 Task: Add Sprouts Organic Raisins to the cart.
Action: Mouse moved to (20, 85)
Screenshot: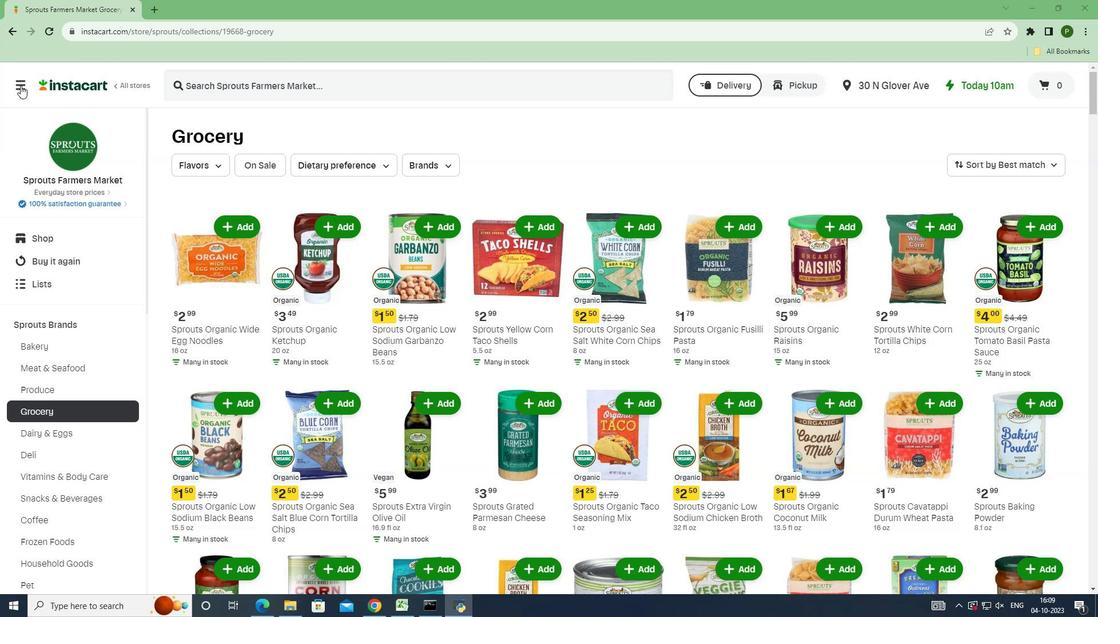 
Action: Mouse pressed left at (20, 85)
Screenshot: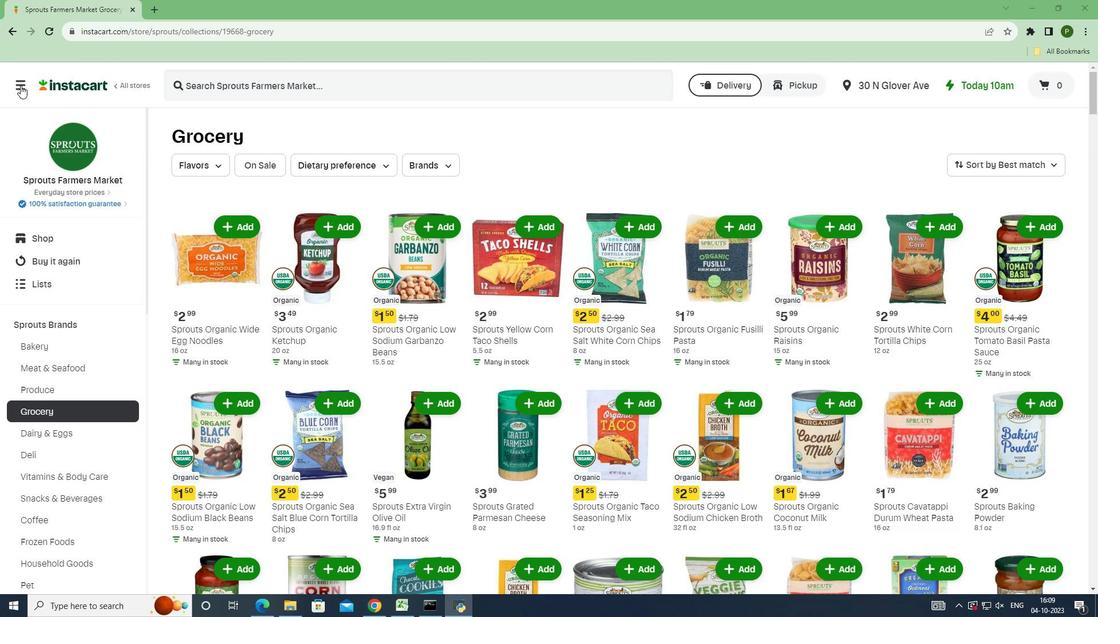 
Action: Mouse moved to (38, 312)
Screenshot: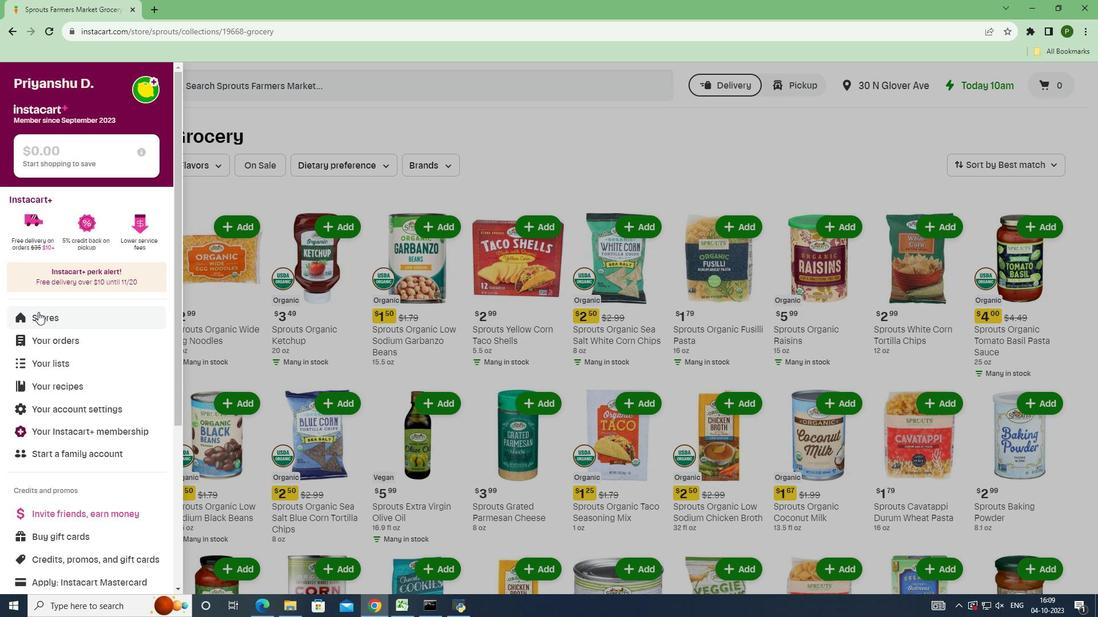 
Action: Mouse pressed left at (38, 312)
Screenshot: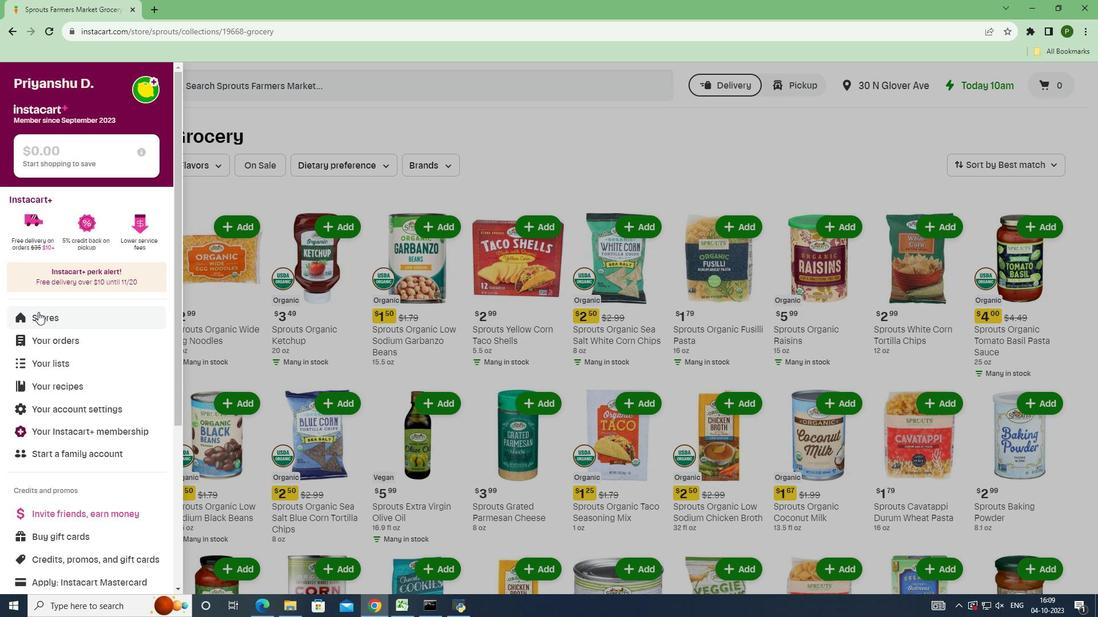 
Action: Mouse moved to (262, 125)
Screenshot: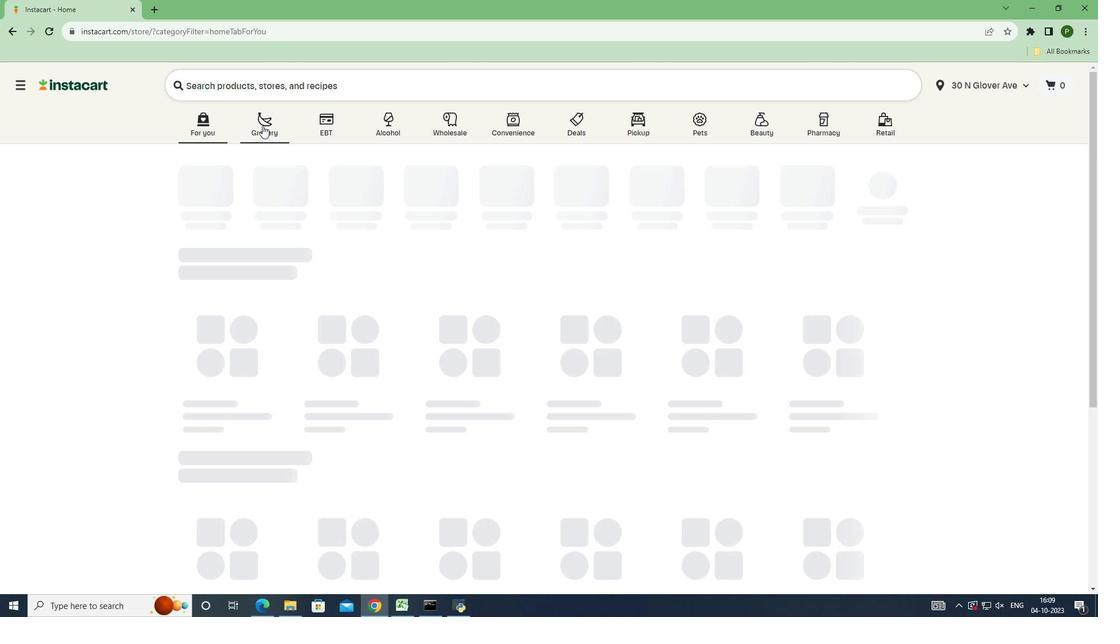 
Action: Mouse pressed left at (262, 125)
Screenshot: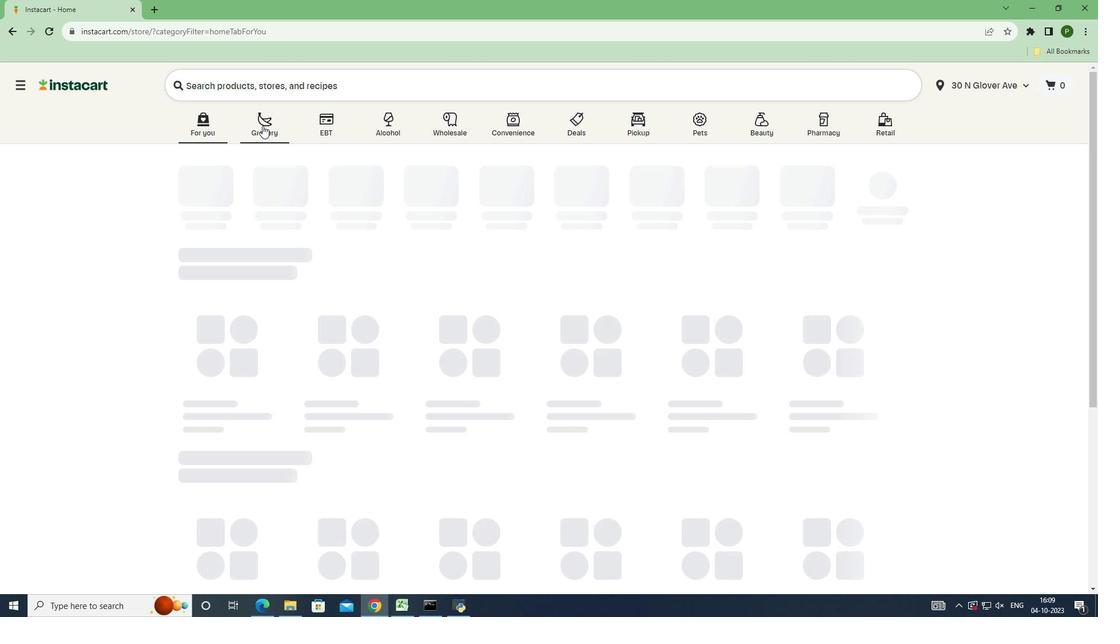 
Action: Mouse moved to (702, 258)
Screenshot: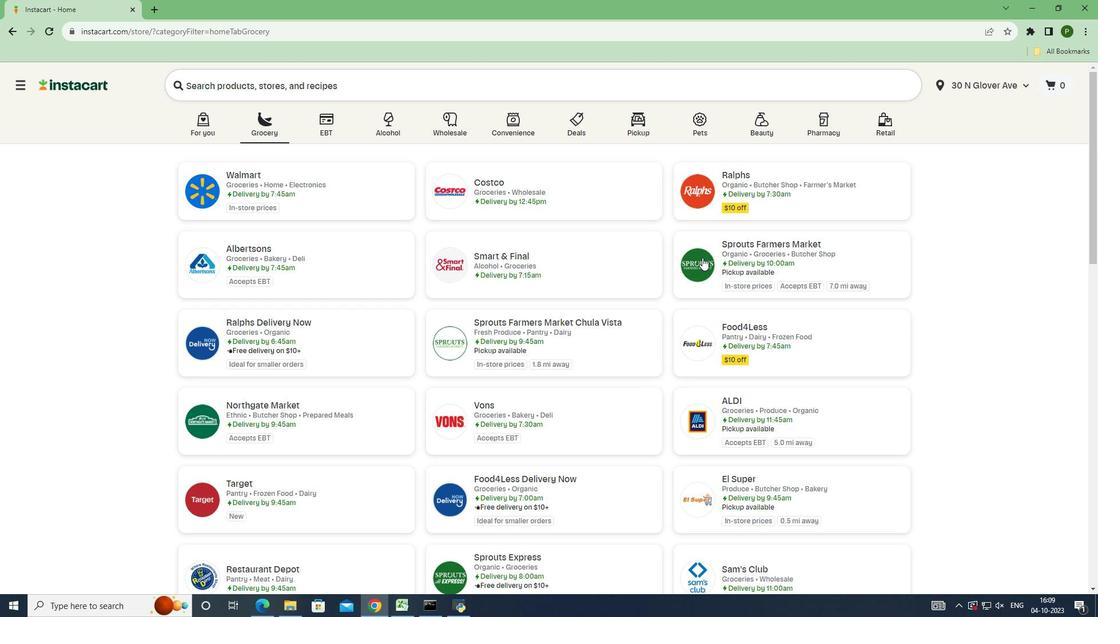 
Action: Mouse pressed left at (702, 258)
Screenshot: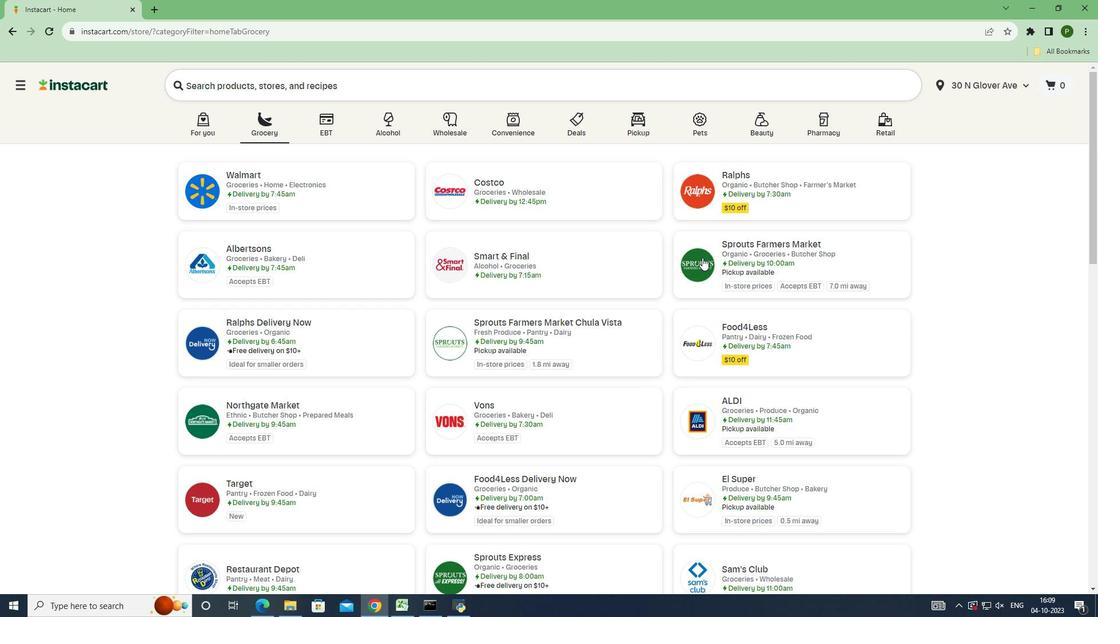 
Action: Mouse moved to (54, 311)
Screenshot: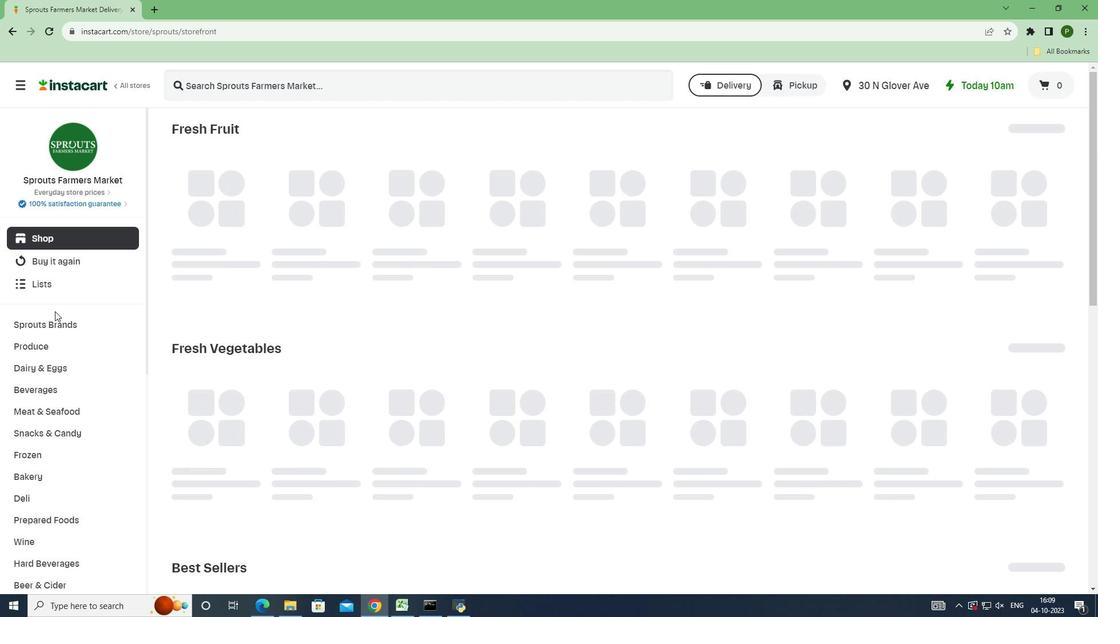 
Action: Mouse pressed left at (54, 311)
Screenshot: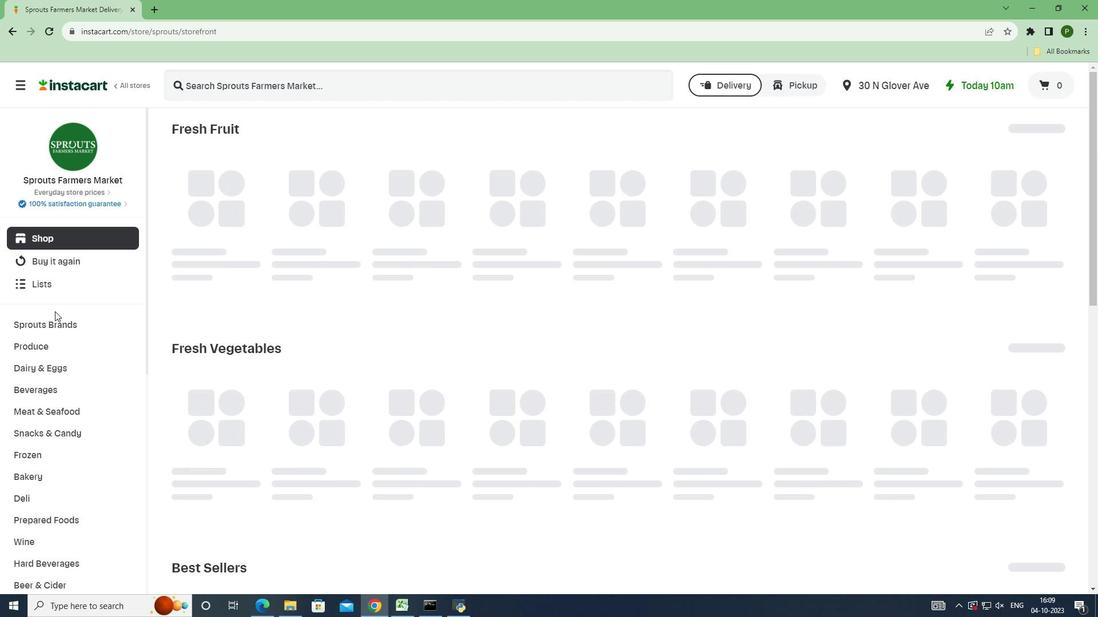 
Action: Mouse moved to (51, 315)
Screenshot: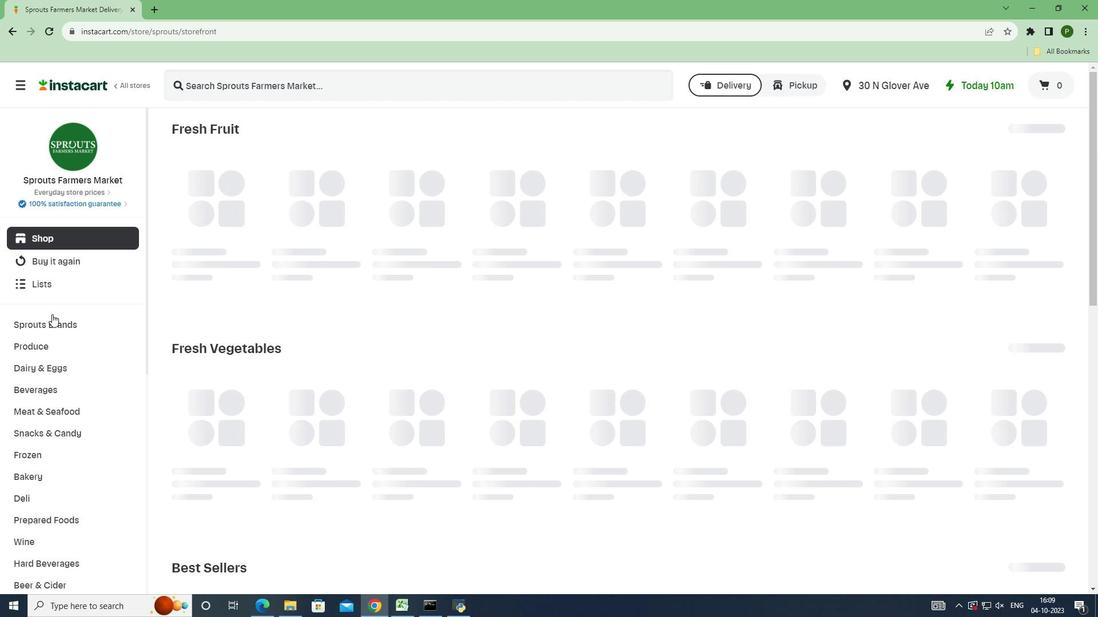 
Action: Mouse pressed left at (51, 315)
Screenshot: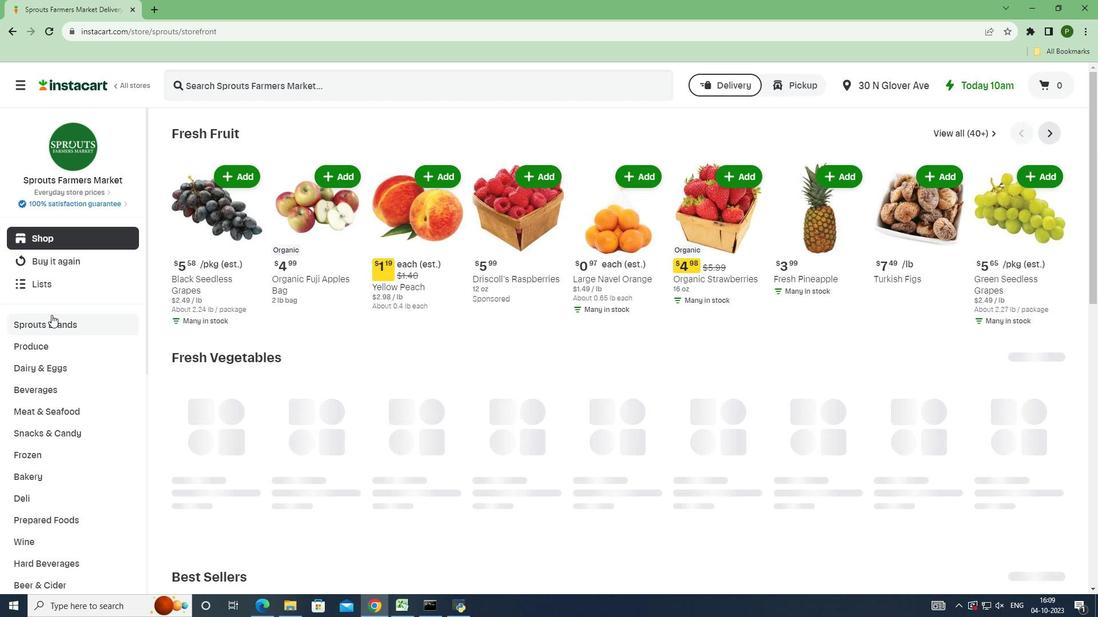 
Action: Mouse moved to (62, 407)
Screenshot: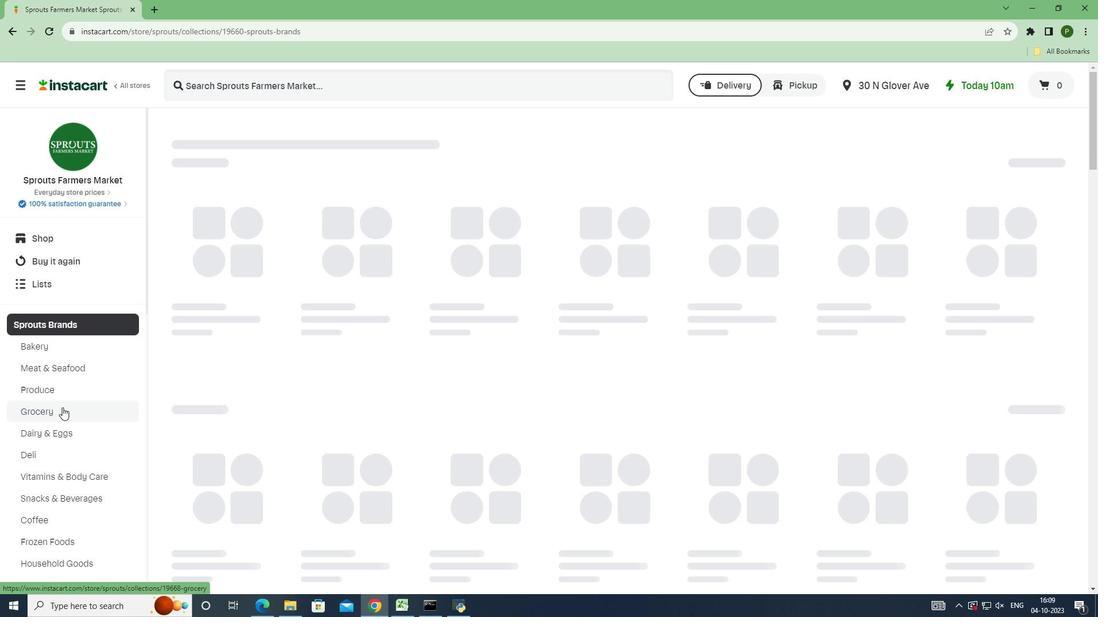 
Action: Mouse pressed left at (62, 407)
Screenshot: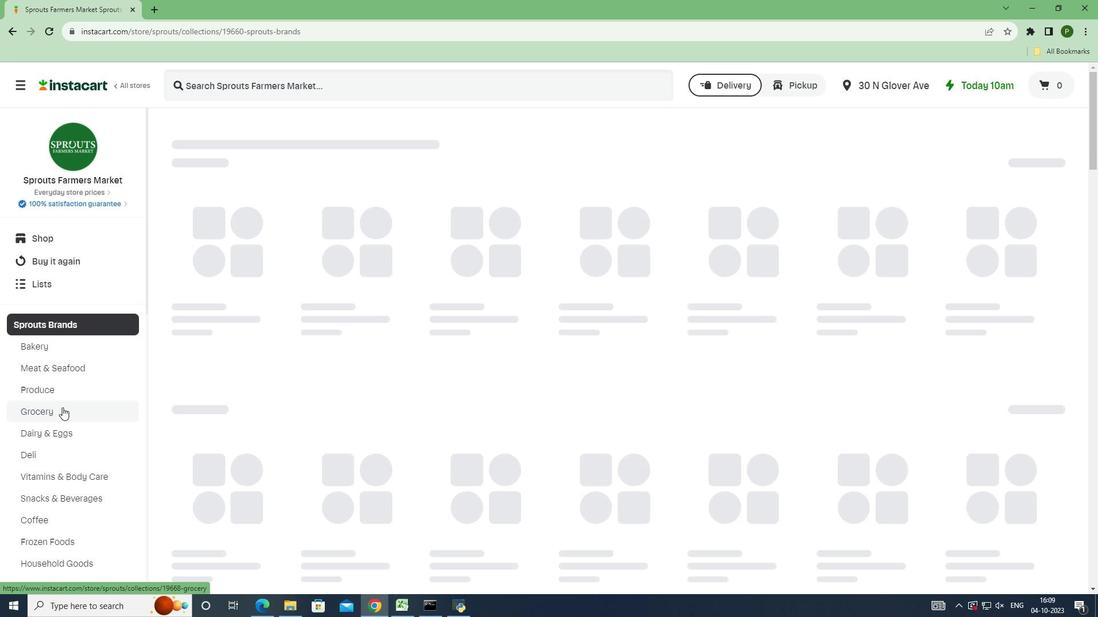 
Action: Mouse moved to (633, 228)
Screenshot: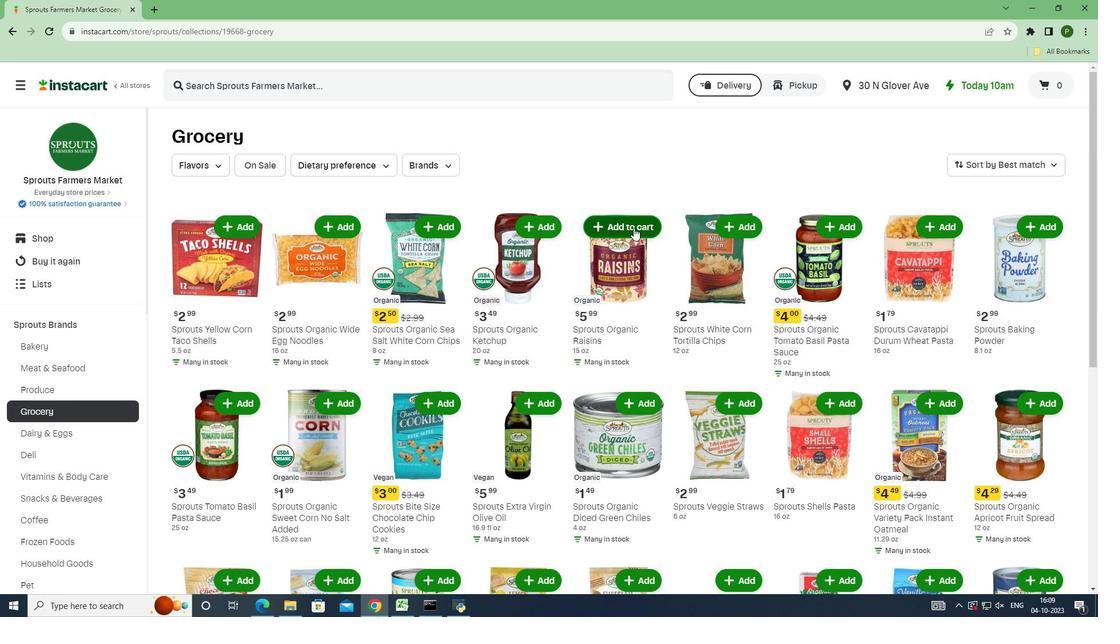 
Action: Mouse pressed left at (633, 228)
Screenshot: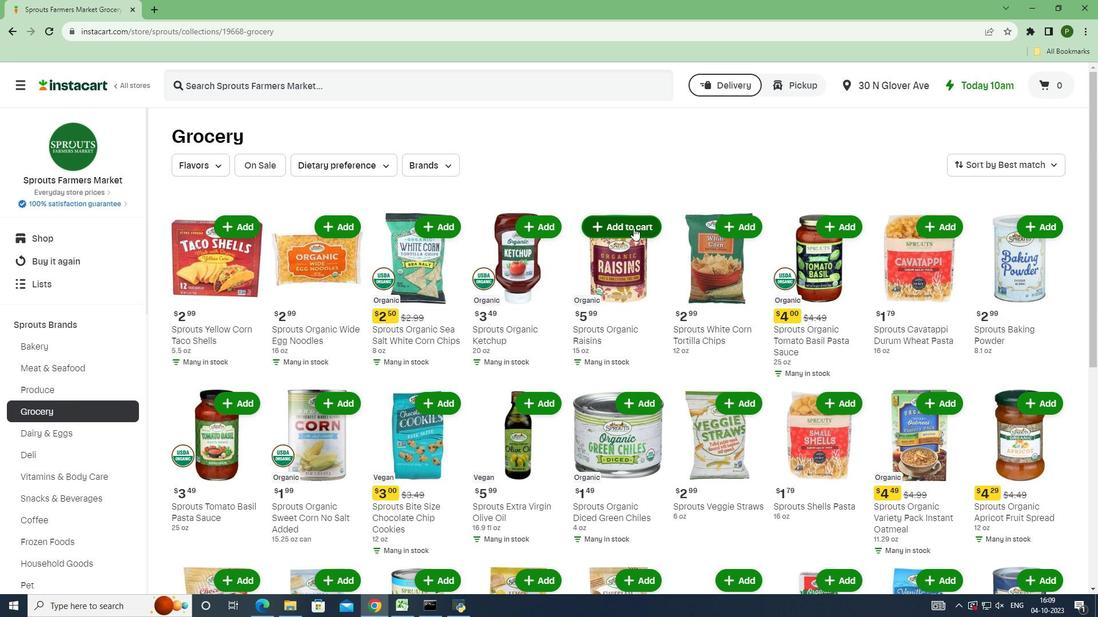 
